 Task: Select a due date automation when advanced on, the moment a card is due add dates due in between 1 and 5 days.
Action: Mouse moved to (991, 76)
Screenshot: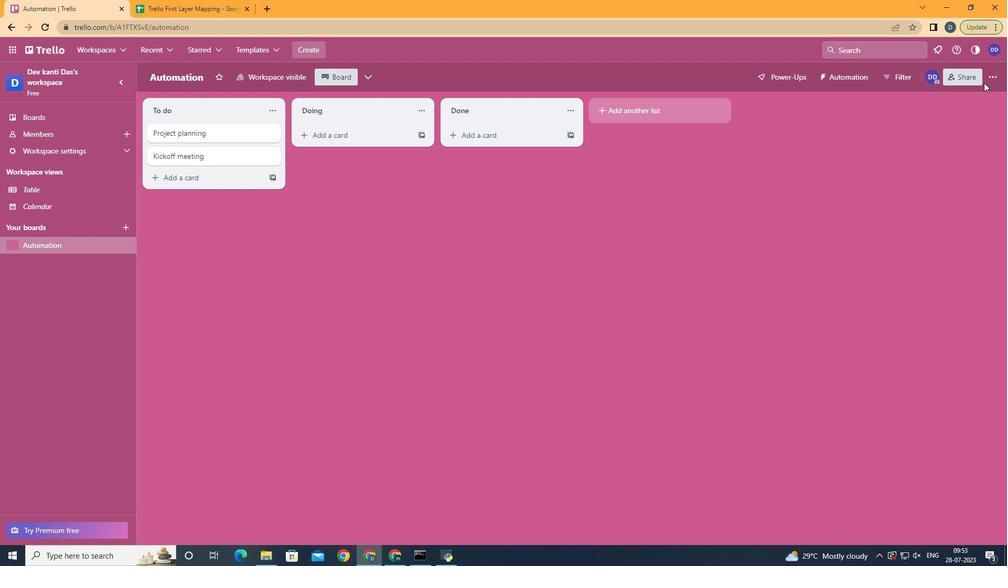 
Action: Mouse pressed left at (991, 76)
Screenshot: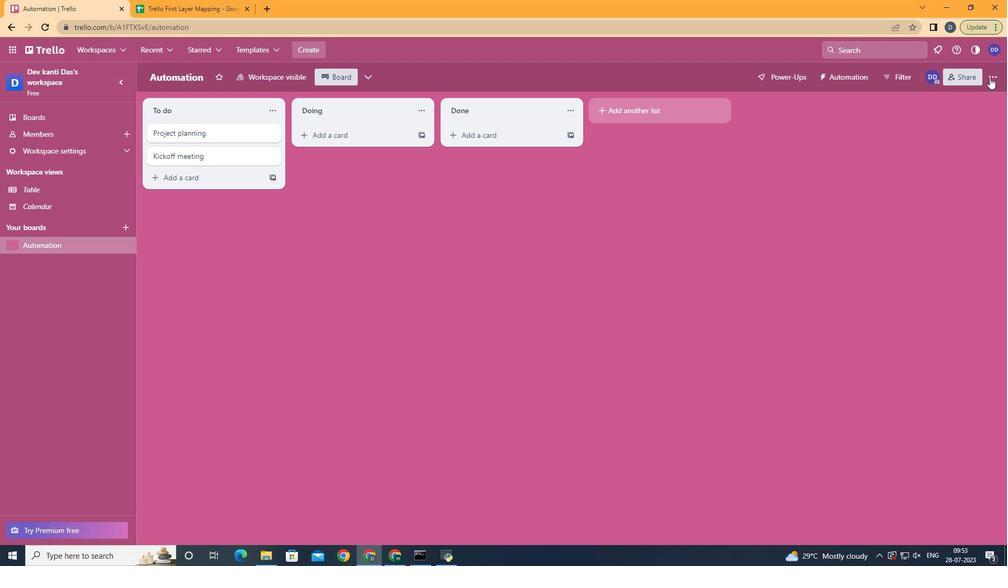 
Action: Mouse moved to (899, 221)
Screenshot: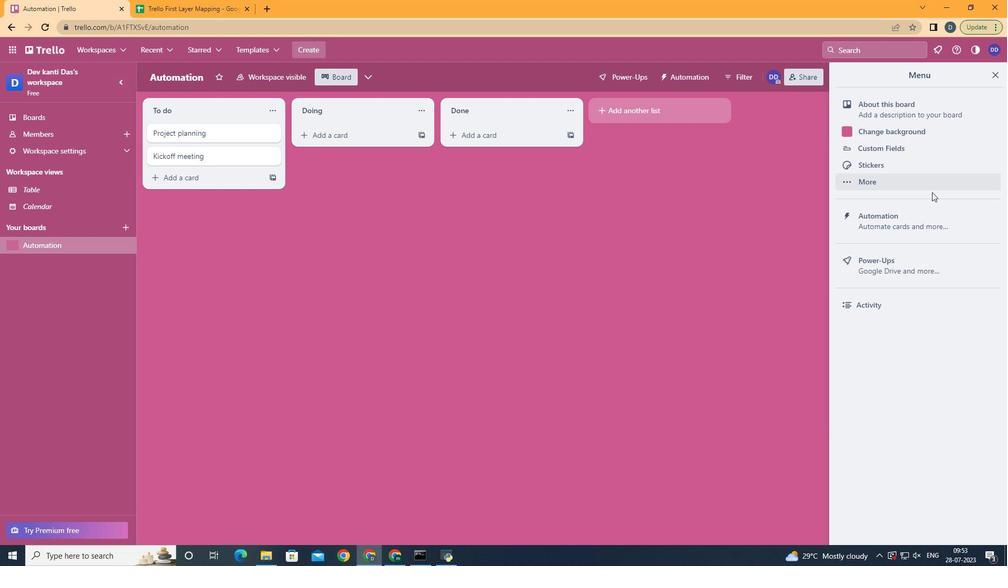 
Action: Mouse pressed left at (899, 221)
Screenshot: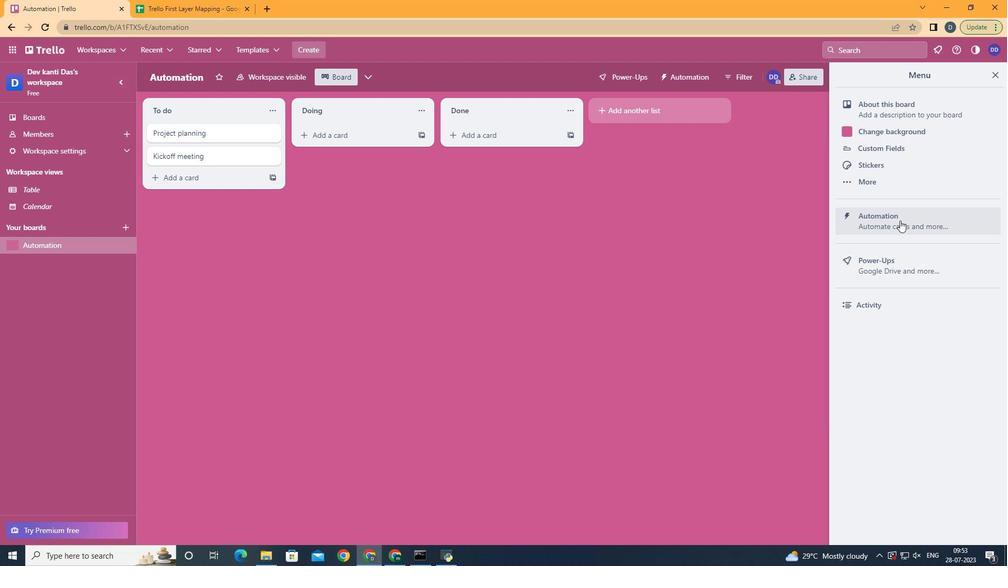 
Action: Mouse moved to (181, 208)
Screenshot: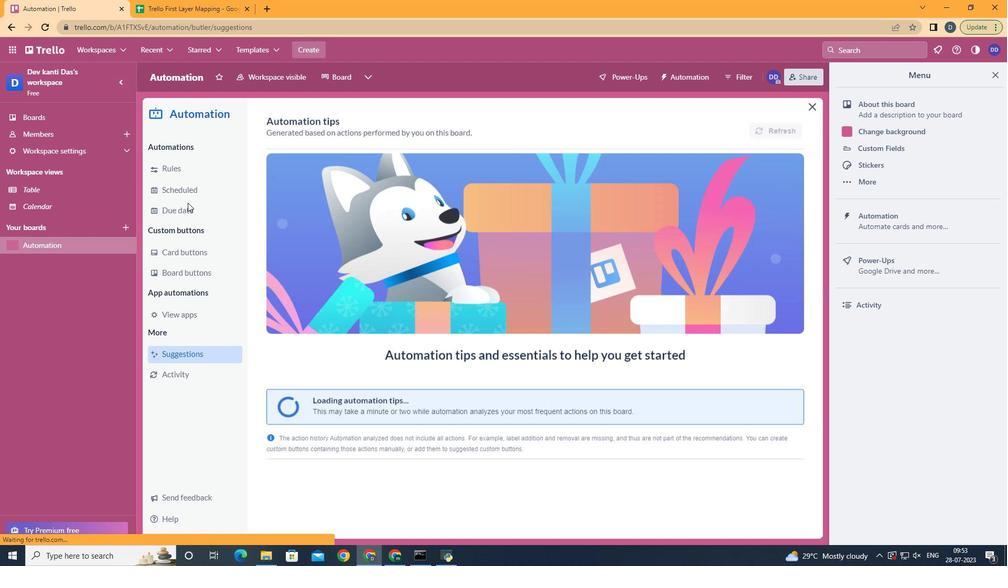 
Action: Mouse pressed left at (181, 208)
Screenshot: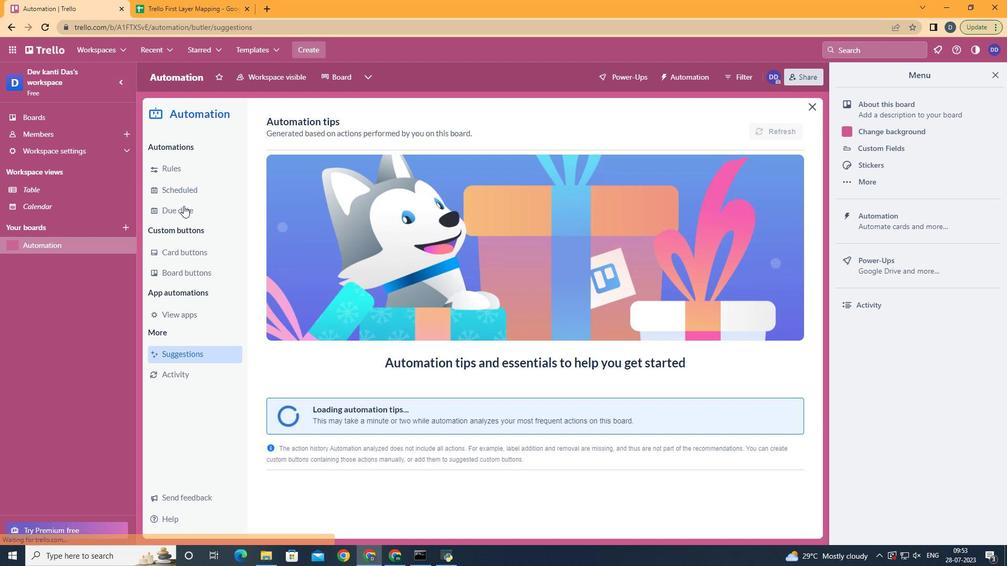 
Action: Mouse moved to (753, 128)
Screenshot: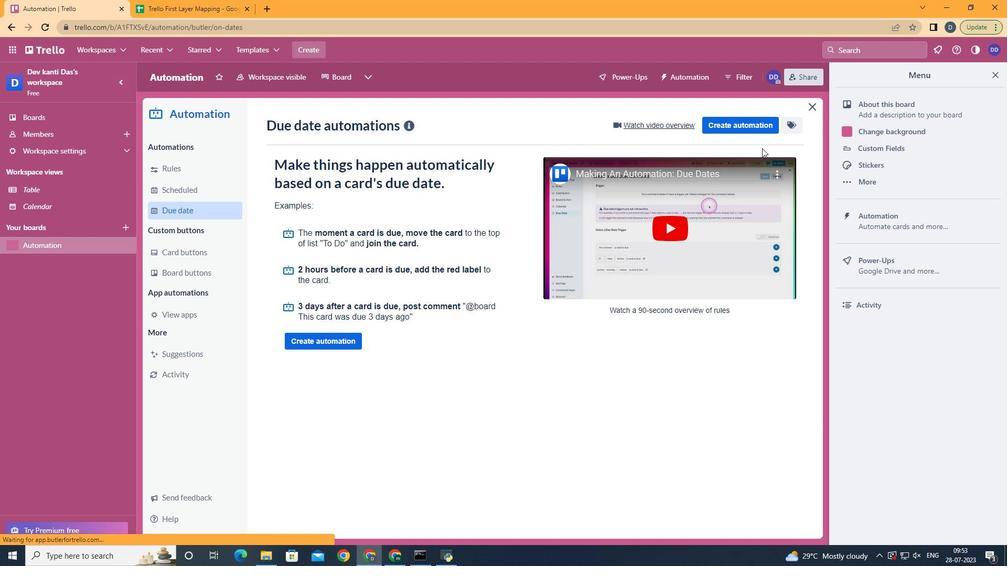 
Action: Mouse pressed left at (753, 128)
Screenshot: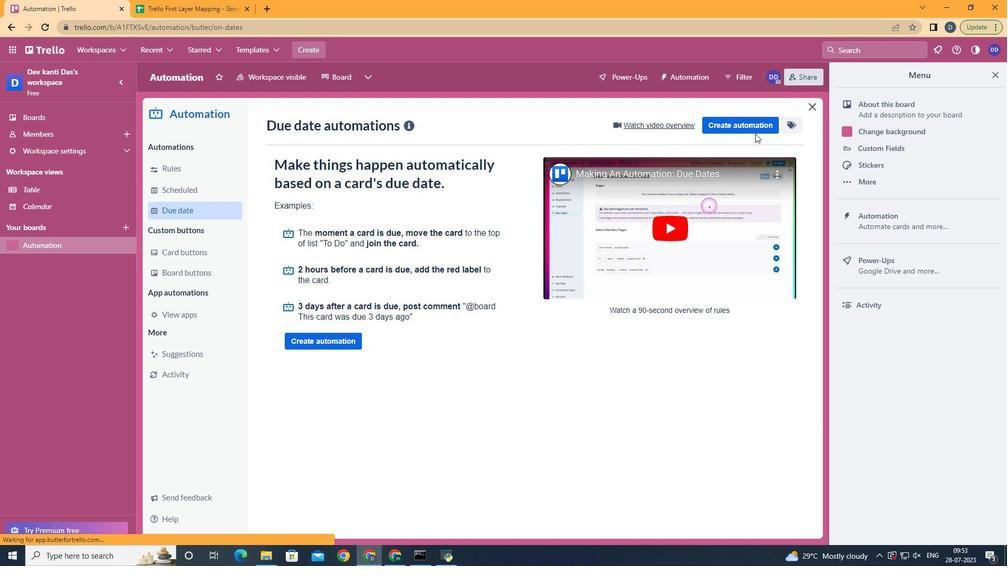 
Action: Mouse moved to (512, 236)
Screenshot: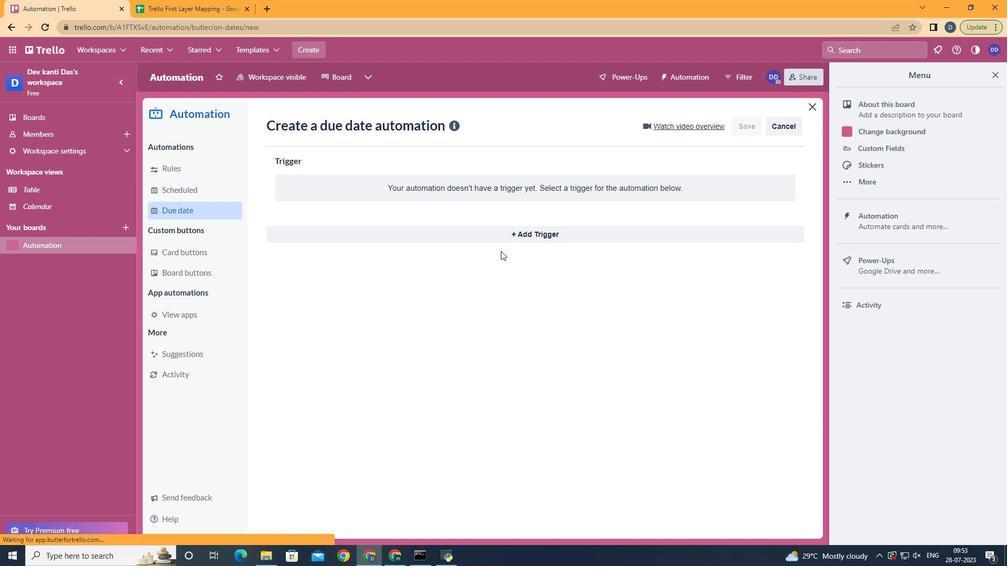 
Action: Mouse pressed left at (512, 236)
Screenshot: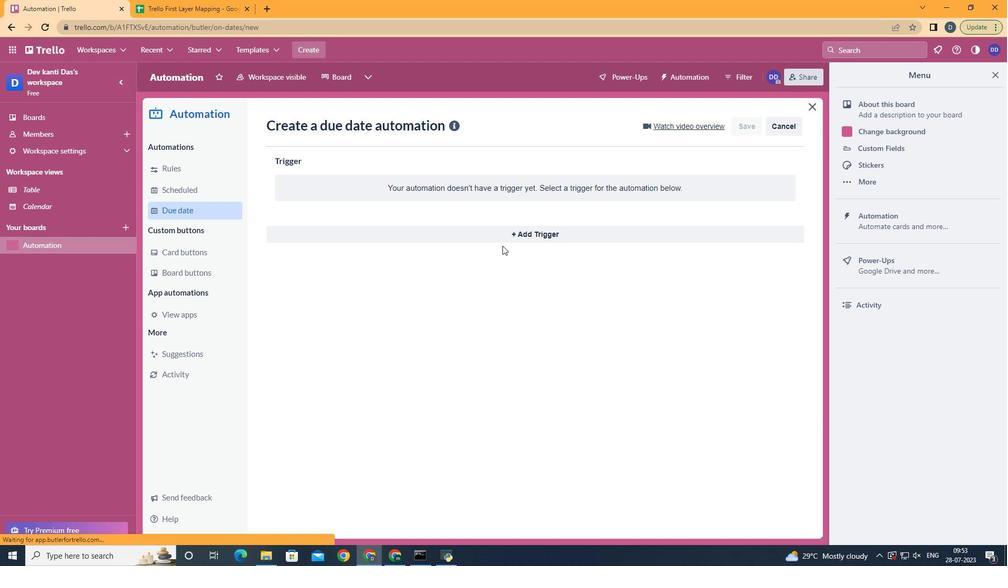 
Action: Mouse moved to (346, 358)
Screenshot: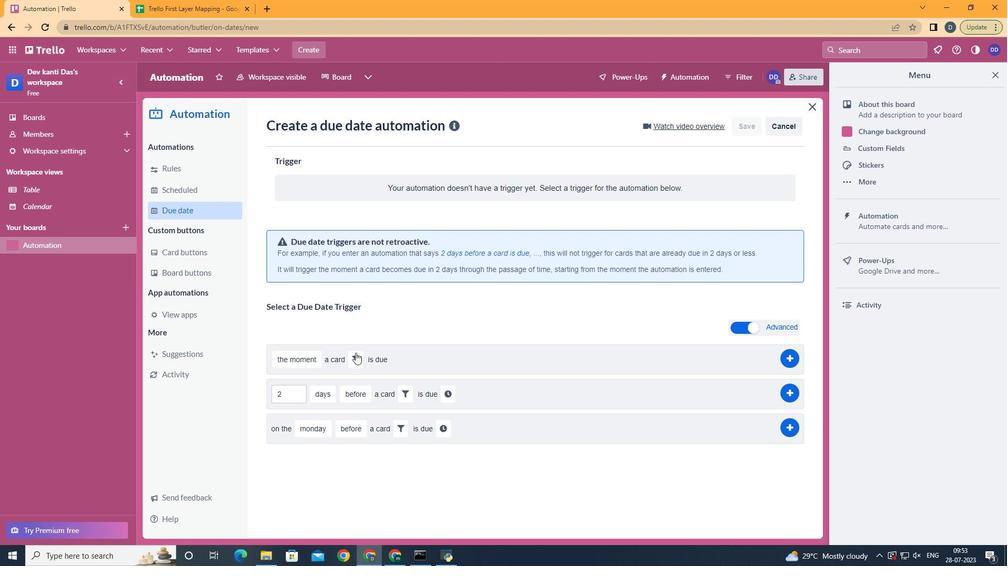 
Action: Mouse pressed left at (346, 358)
Screenshot: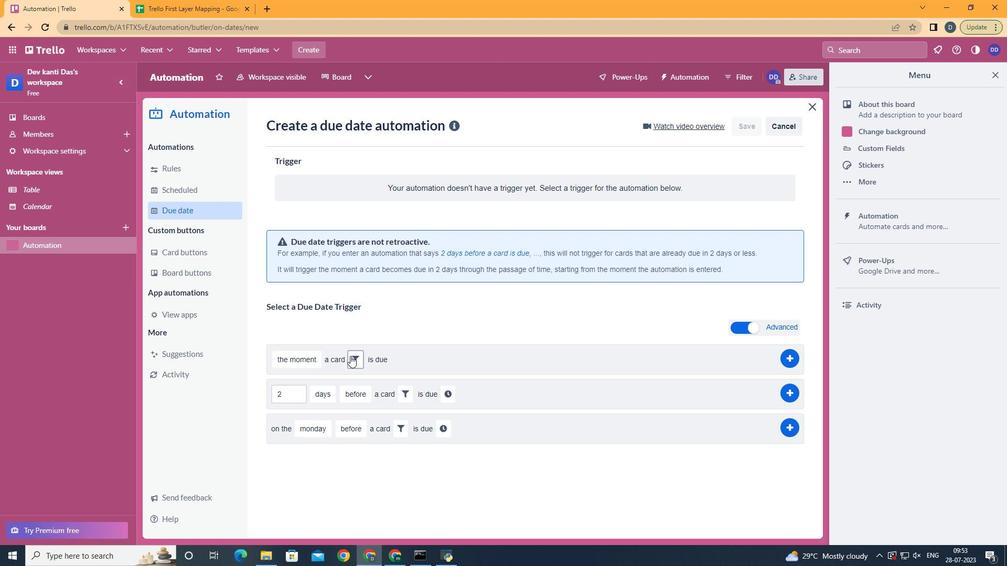 
Action: Mouse moved to (362, 358)
Screenshot: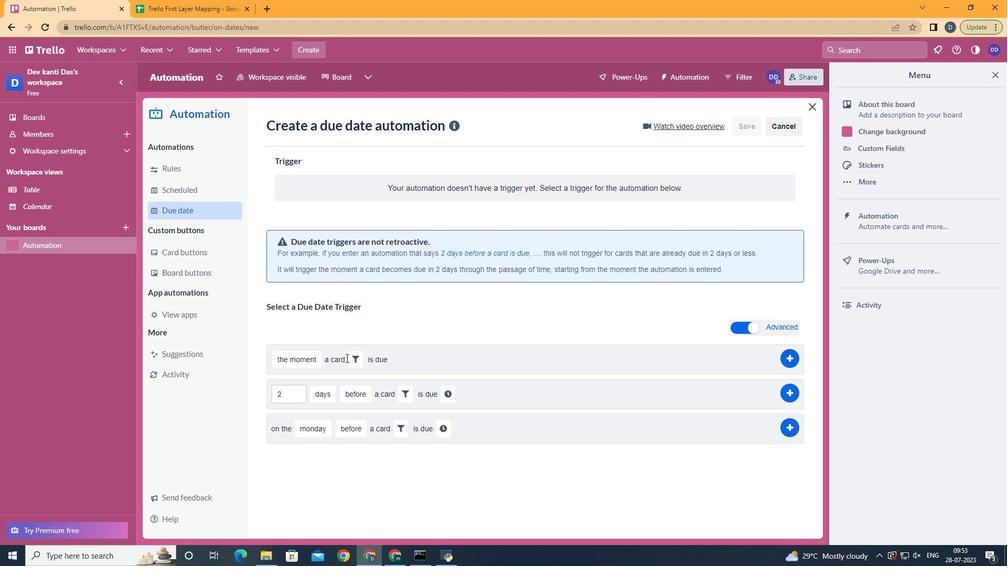 
Action: Mouse pressed left at (362, 358)
Screenshot: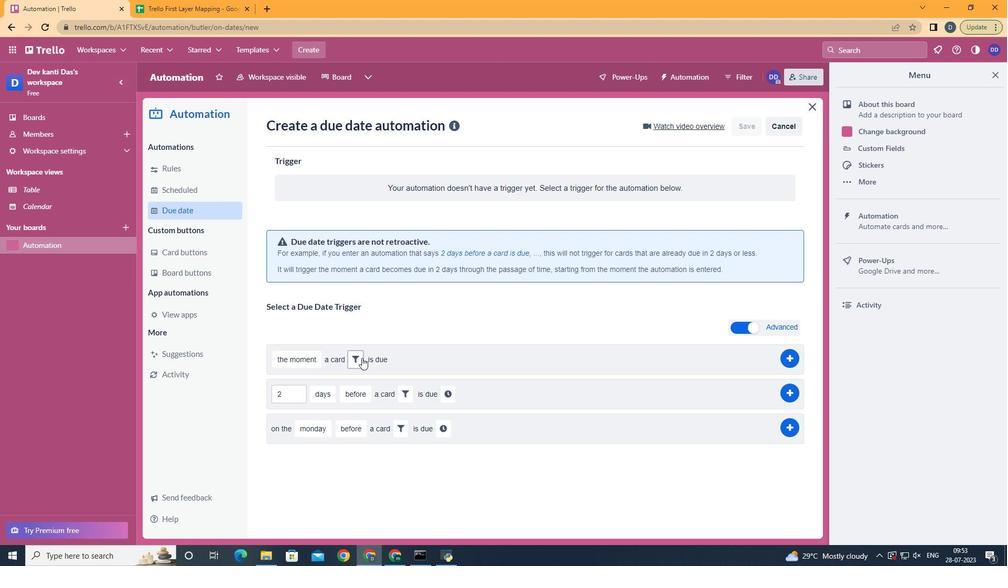 
Action: Mouse moved to (406, 408)
Screenshot: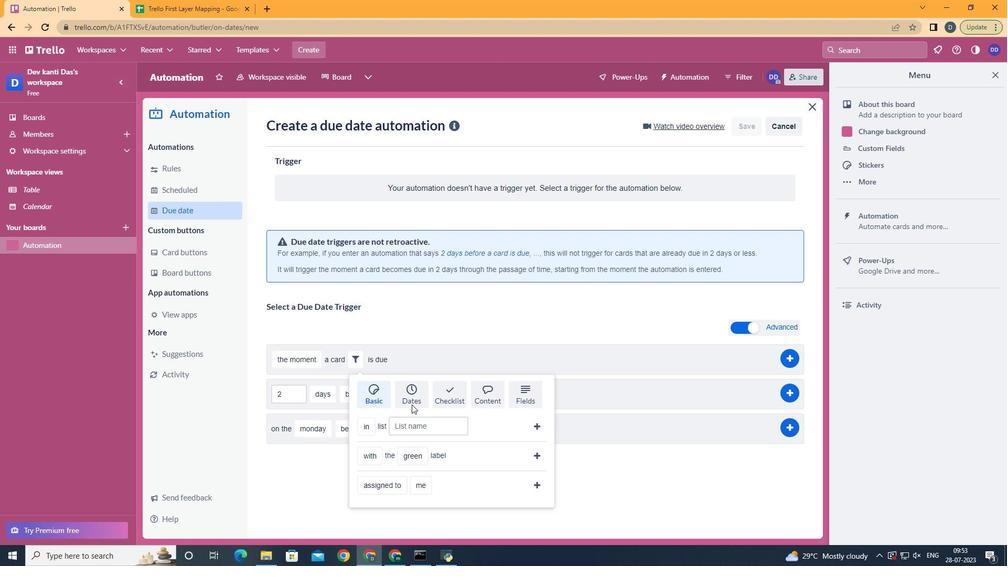 
Action: Mouse pressed left at (406, 408)
Screenshot: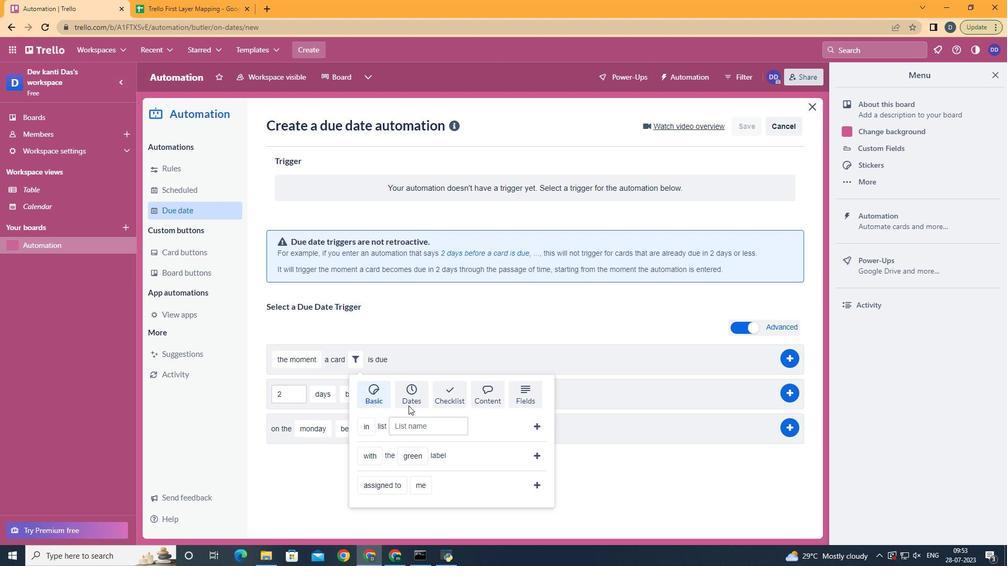 
Action: Mouse moved to (426, 487)
Screenshot: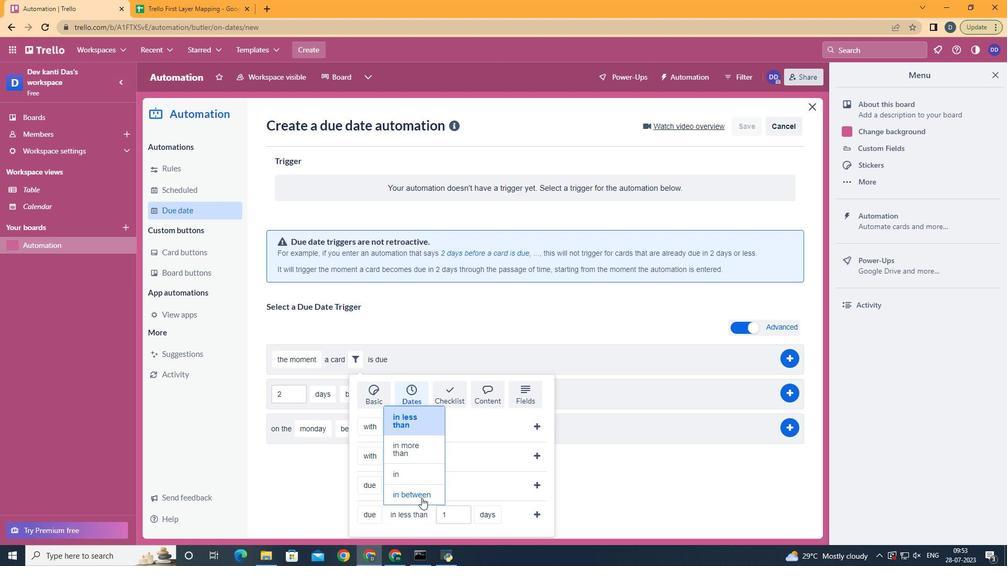 
Action: Mouse pressed left at (426, 487)
Screenshot: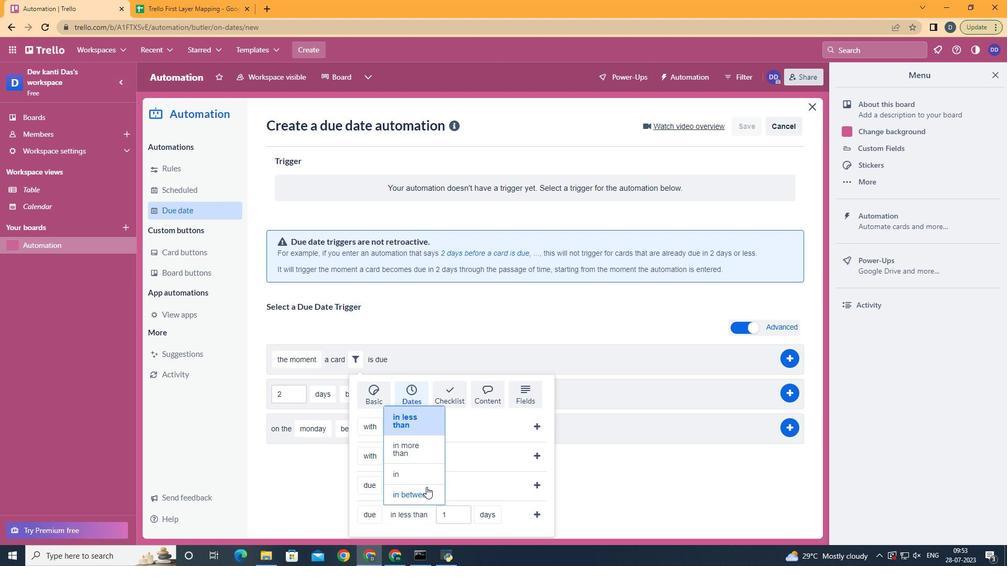 
Action: Mouse moved to (543, 479)
Screenshot: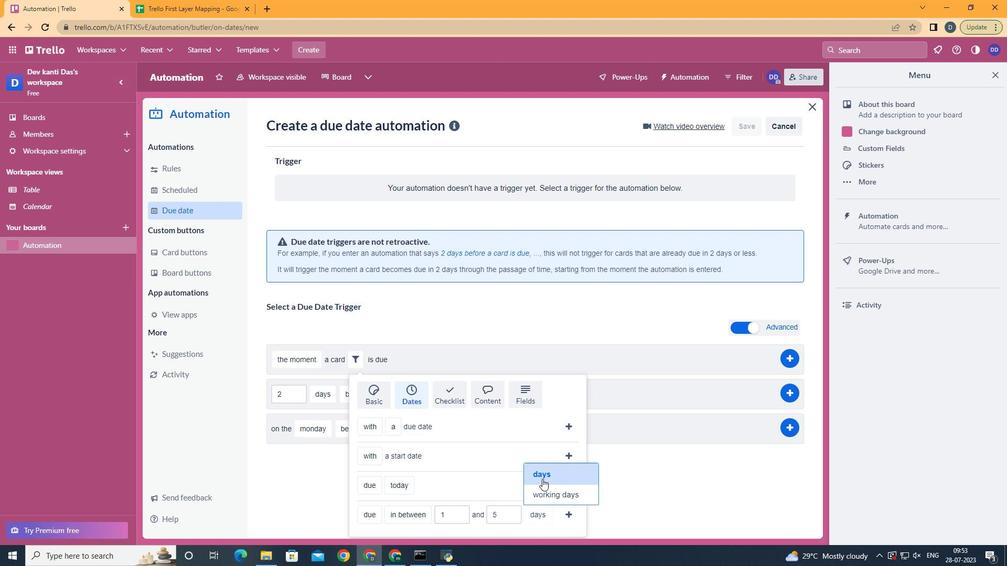 
Action: Mouse pressed left at (543, 479)
Screenshot: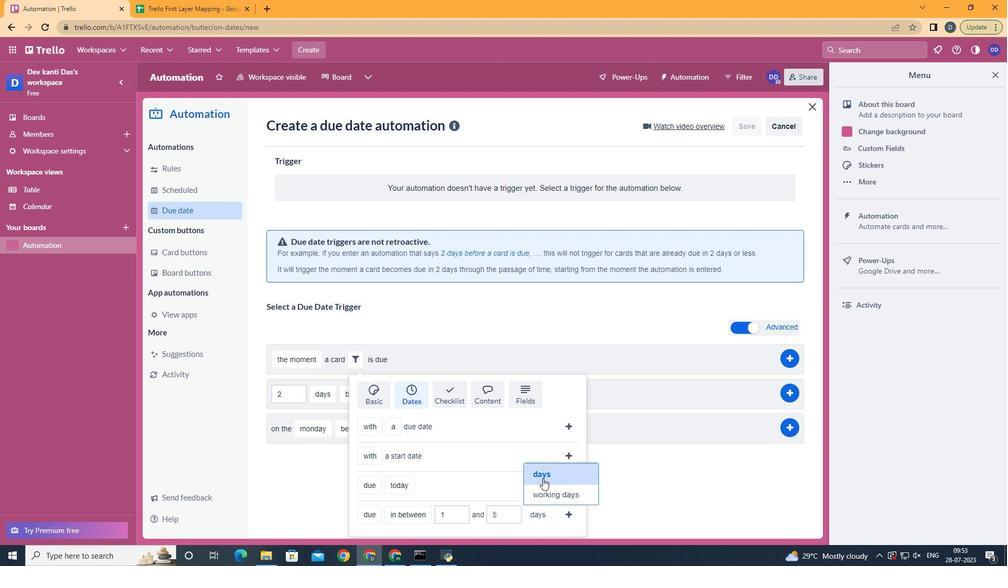 
Action: Mouse moved to (572, 515)
Screenshot: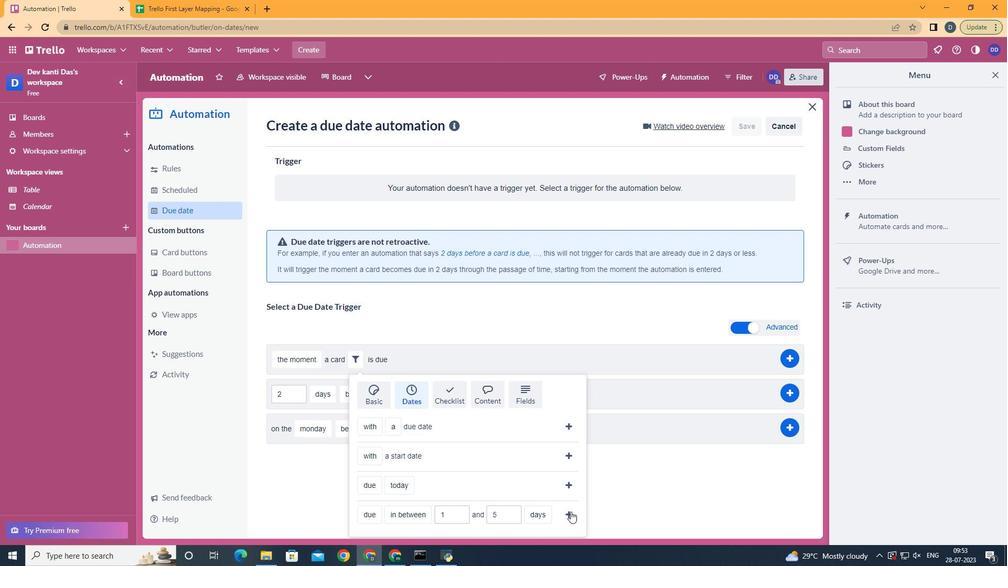 
Action: Mouse pressed left at (572, 515)
Screenshot: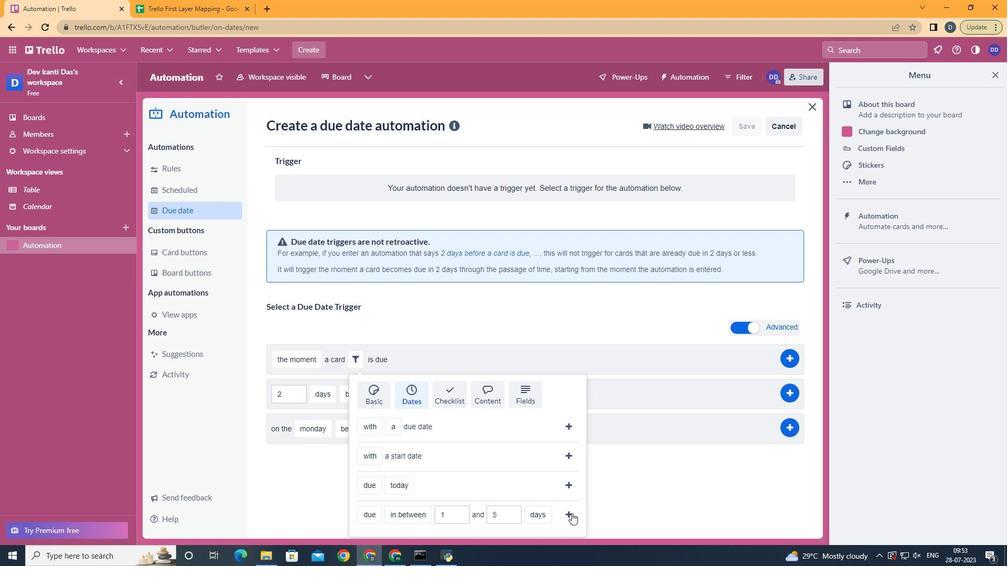
